 Task: For heading Arial black with underline.  font size for heading18,  'Change the font style of data to'Calibri.  and font size to 9,  Change the alignment of both headline & data to Align center.  In the sheet  EvaluationQuarterlySales_Report_2022
Action: Mouse moved to (142, 112)
Screenshot: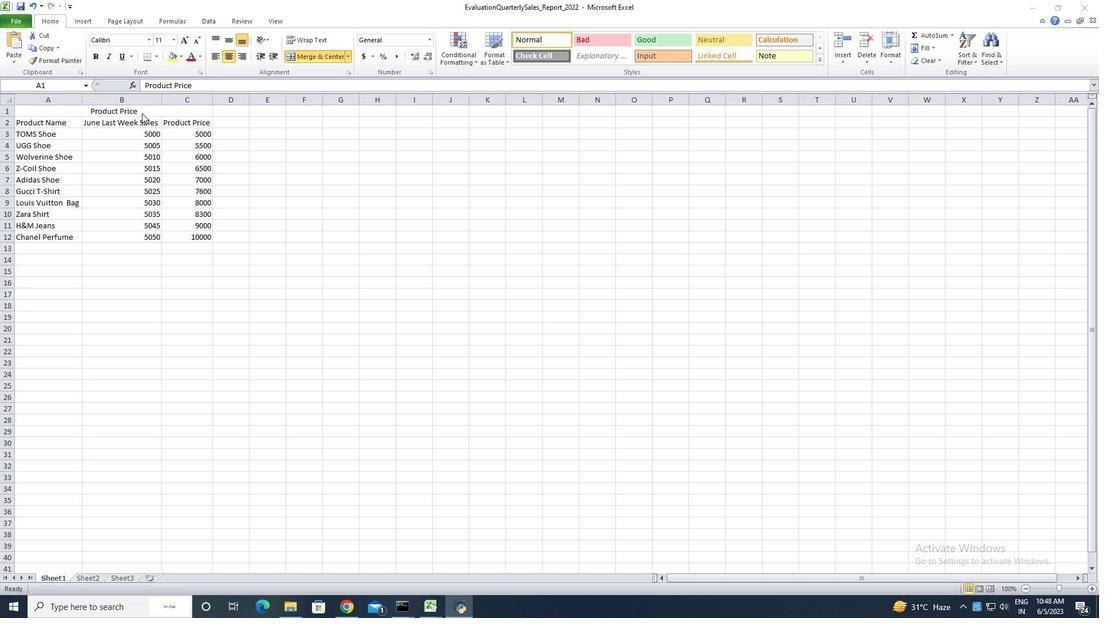
Action: Mouse pressed left at (142, 112)
Screenshot: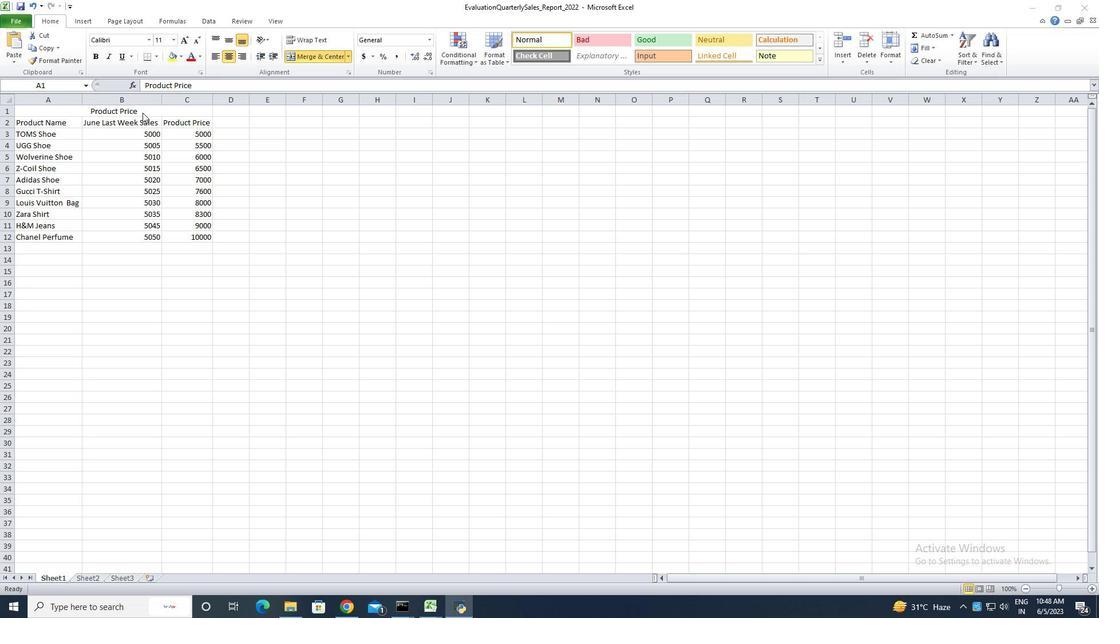 
Action: Mouse moved to (147, 39)
Screenshot: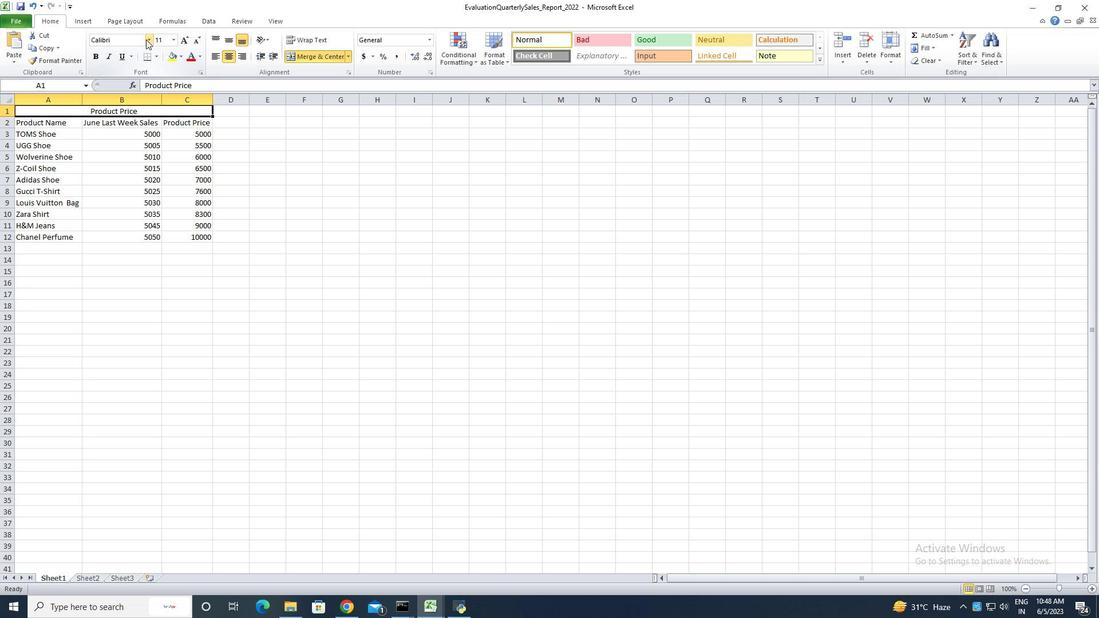 
Action: Mouse pressed left at (147, 39)
Screenshot: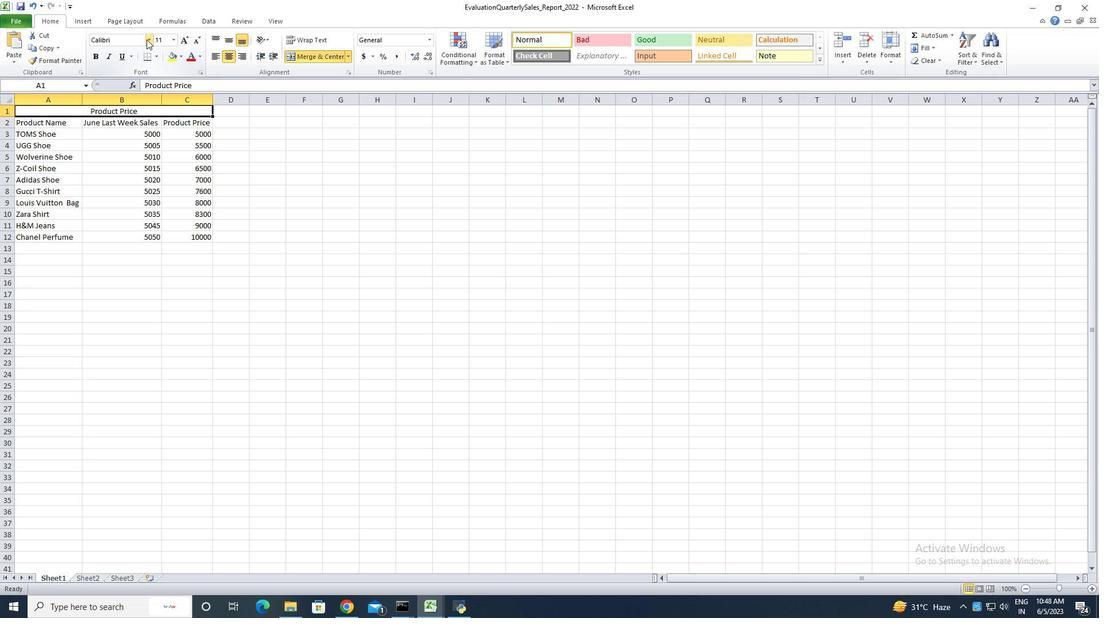 
Action: Mouse moved to (139, 147)
Screenshot: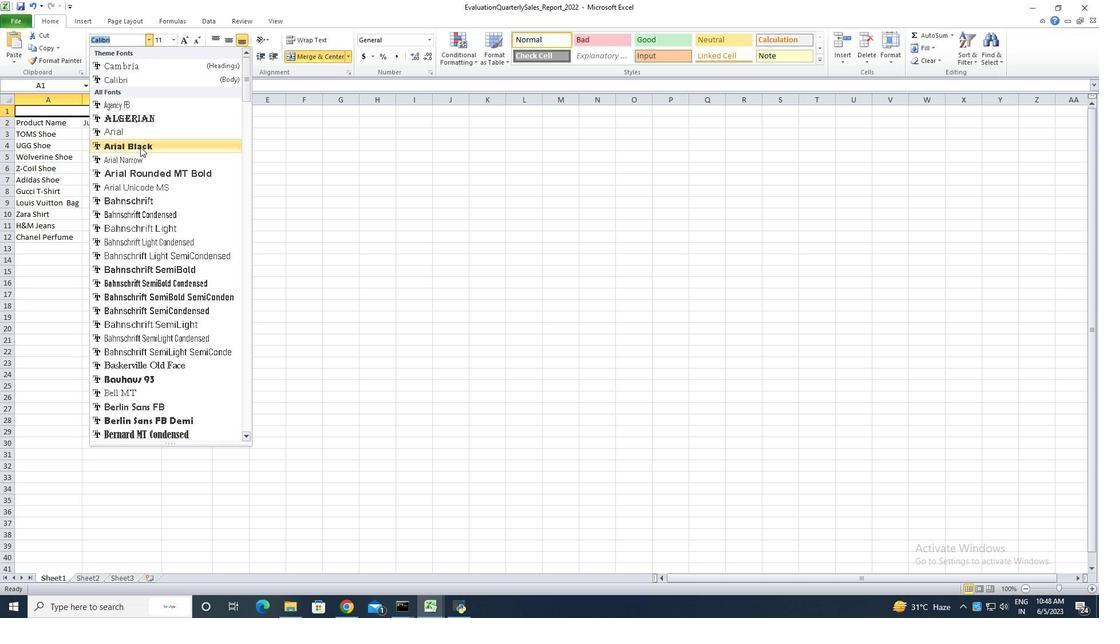 
Action: Mouse pressed left at (139, 147)
Screenshot: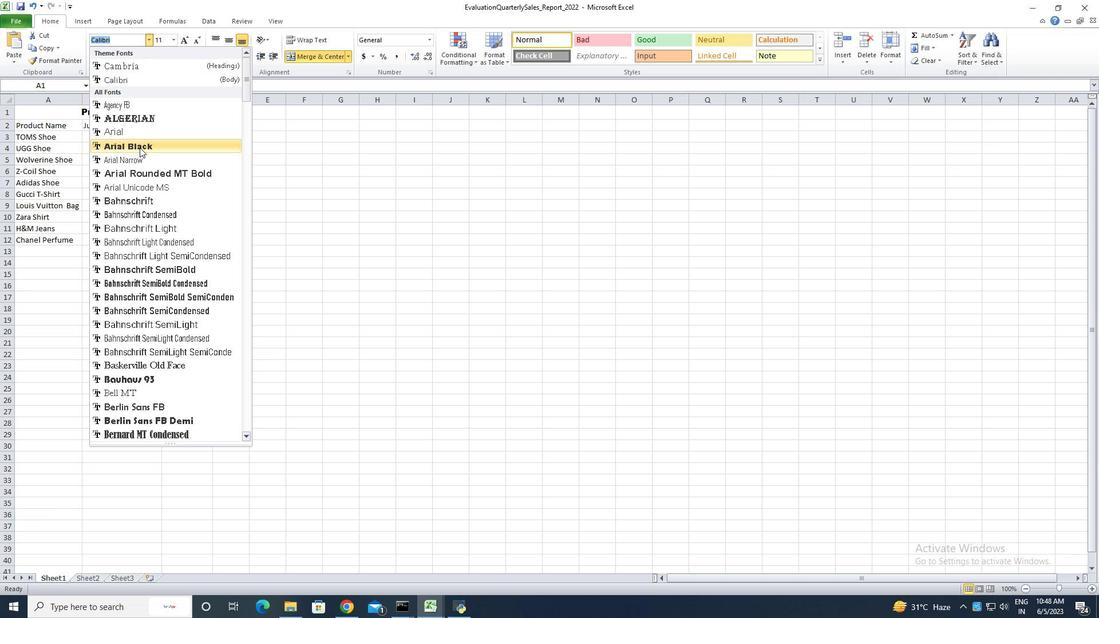 
Action: Mouse moved to (130, 55)
Screenshot: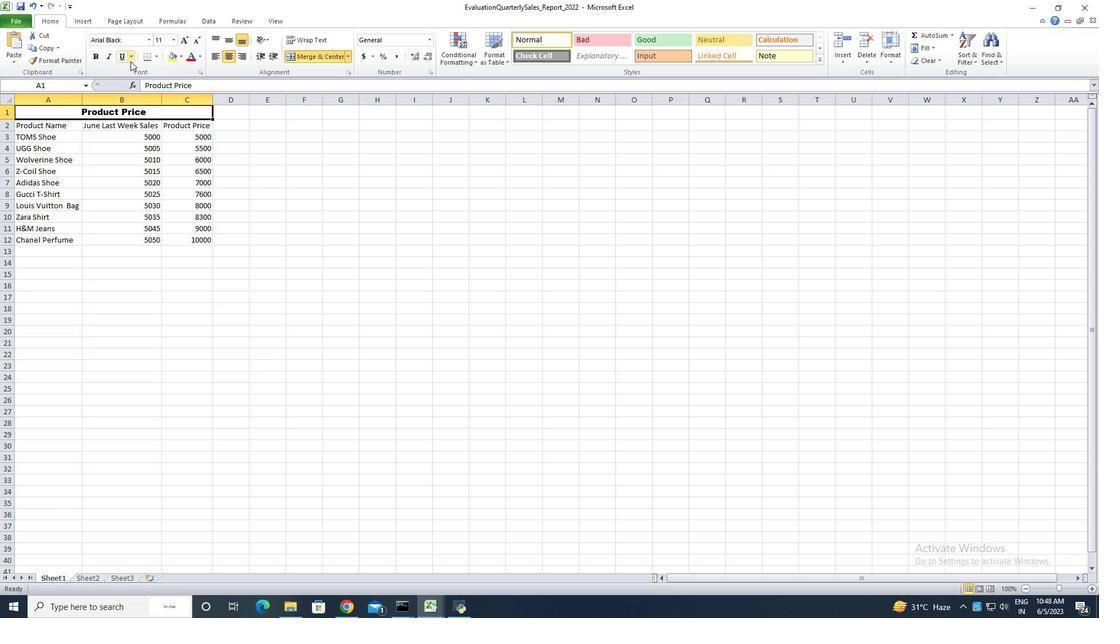 
Action: Mouse pressed left at (130, 55)
Screenshot: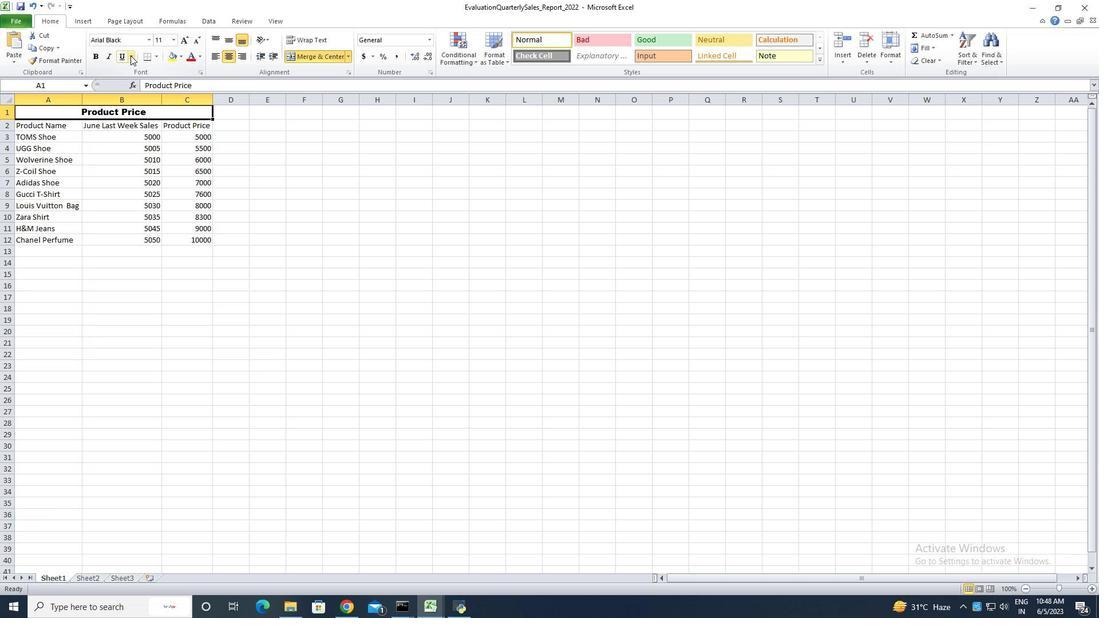 
Action: Mouse moved to (143, 67)
Screenshot: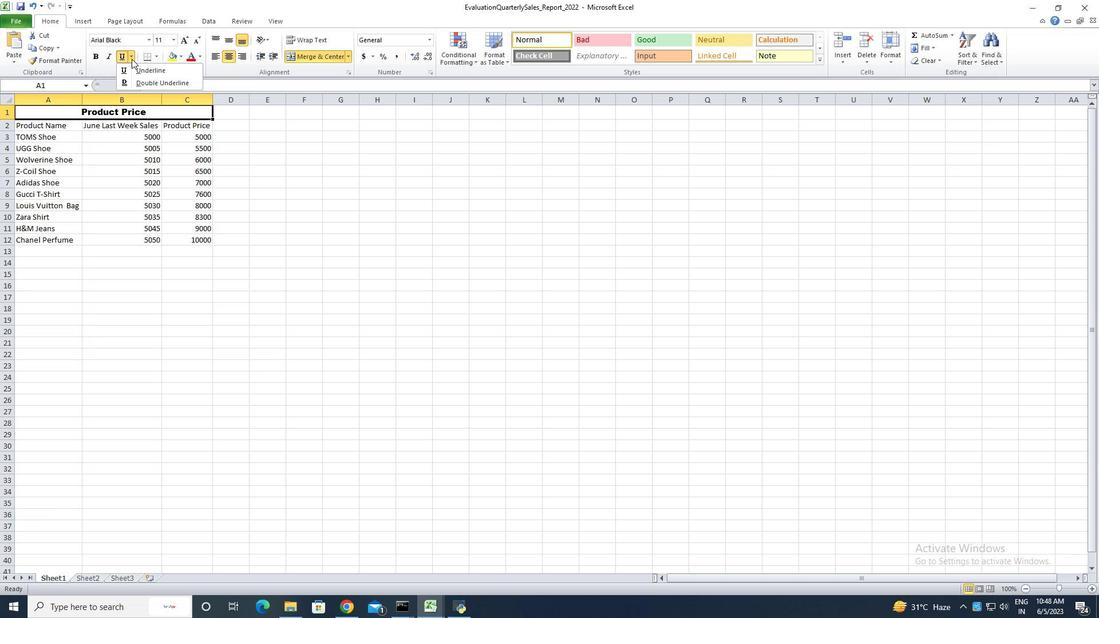 
Action: Mouse pressed left at (143, 67)
Screenshot: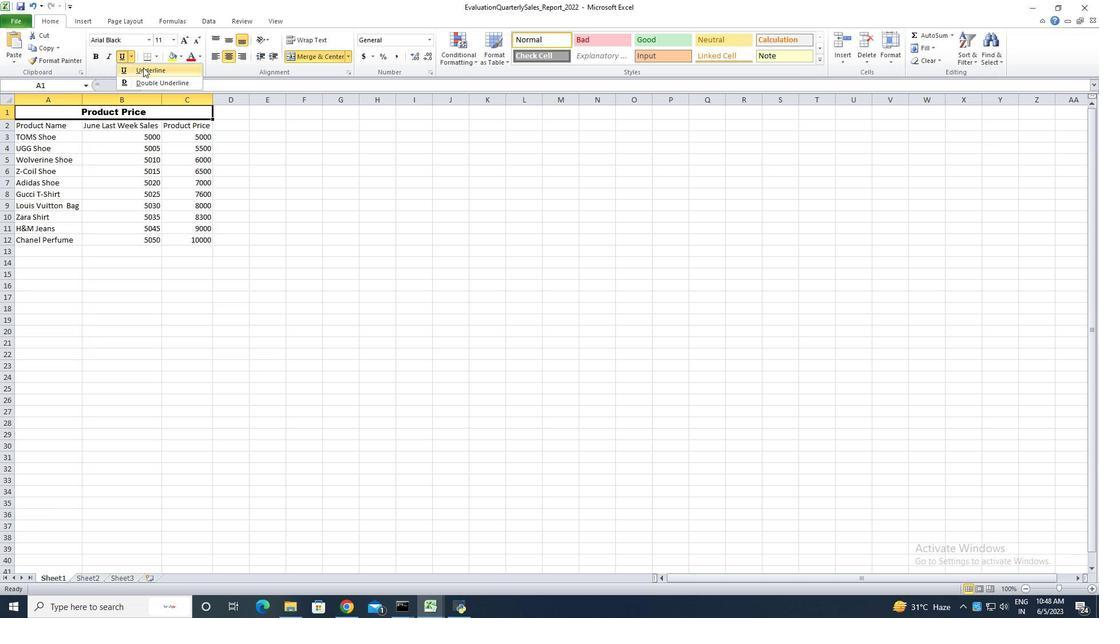 
Action: Mouse moved to (186, 35)
Screenshot: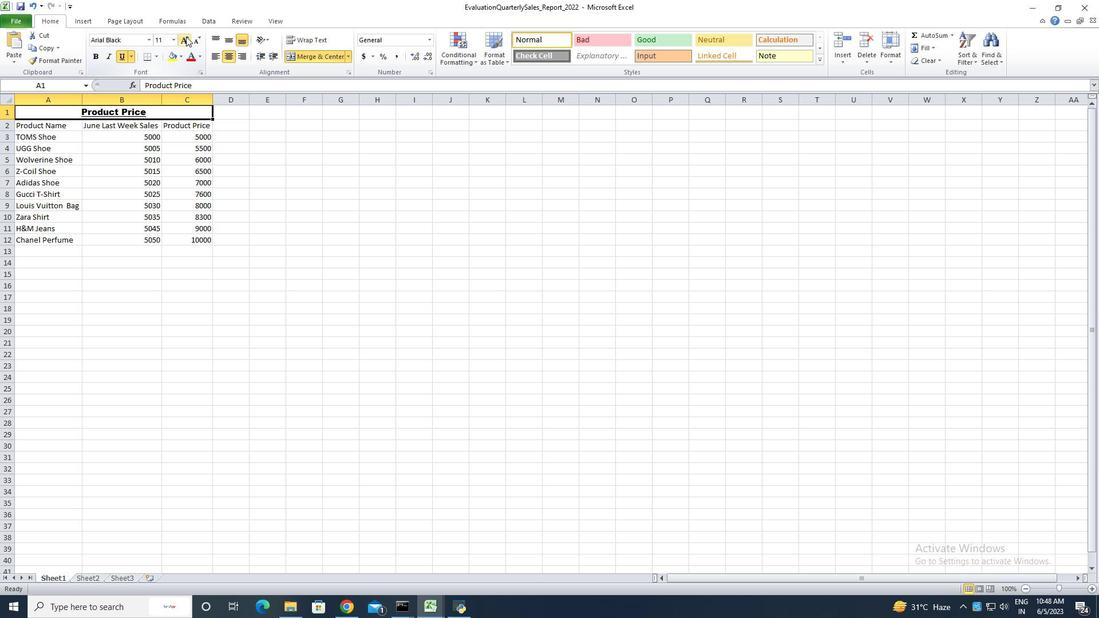
Action: Mouse pressed left at (186, 35)
Screenshot: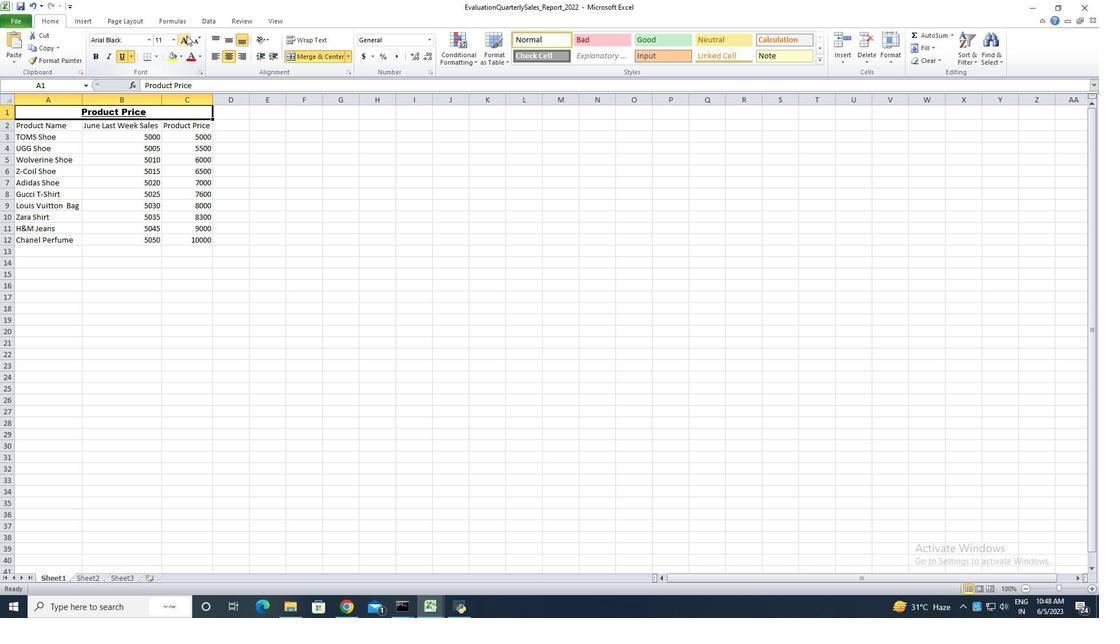 
Action: Mouse pressed left at (186, 35)
Screenshot: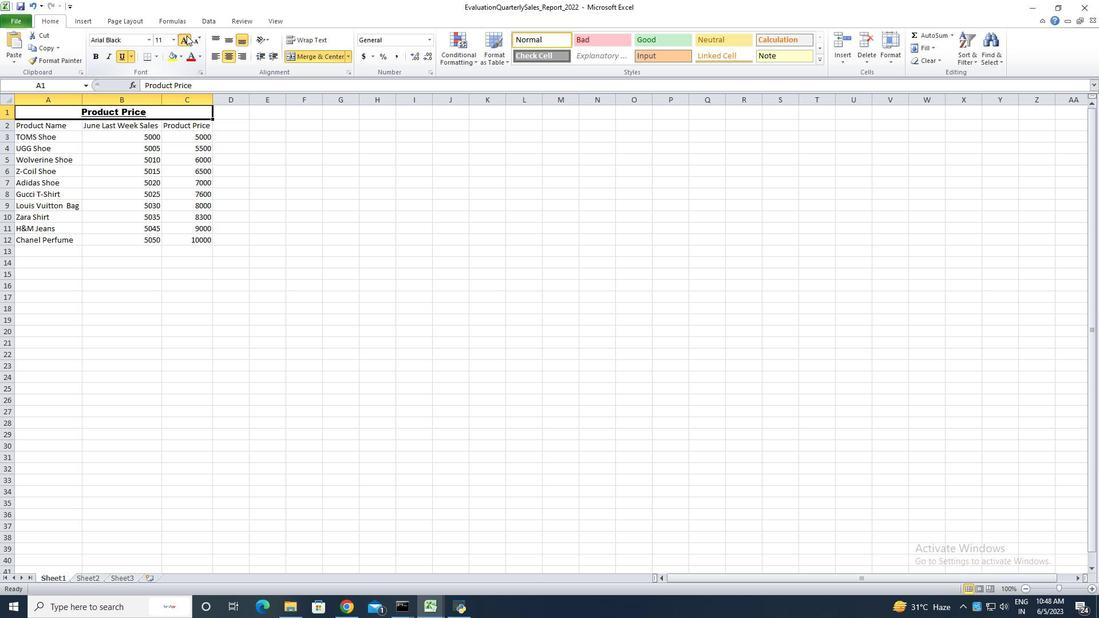 
Action: Mouse pressed left at (186, 35)
Screenshot: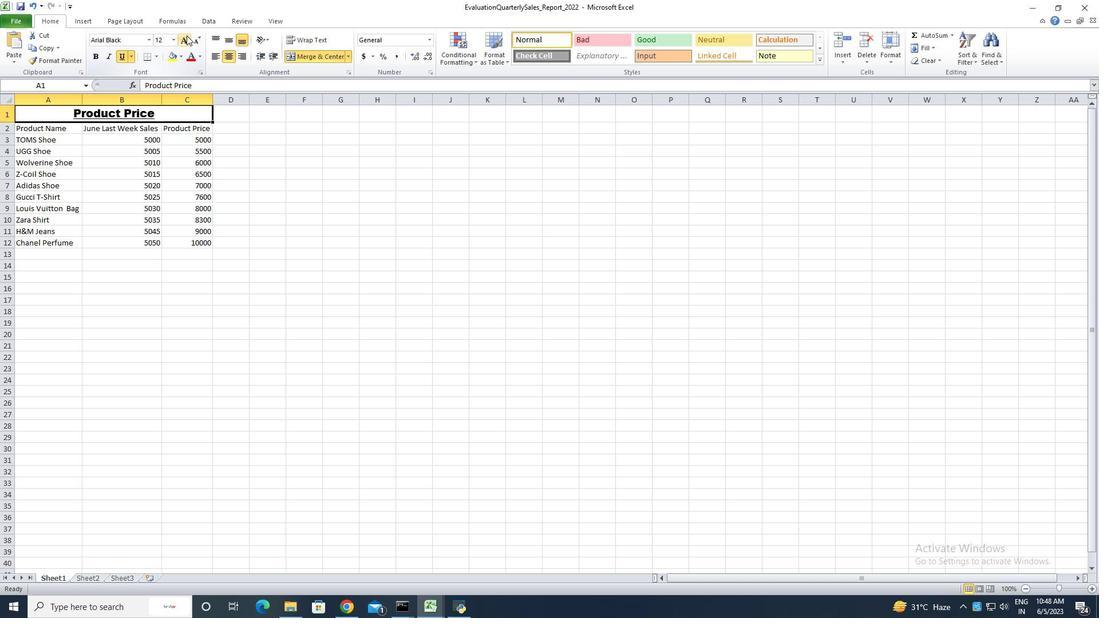 
Action: Mouse pressed left at (186, 35)
Screenshot: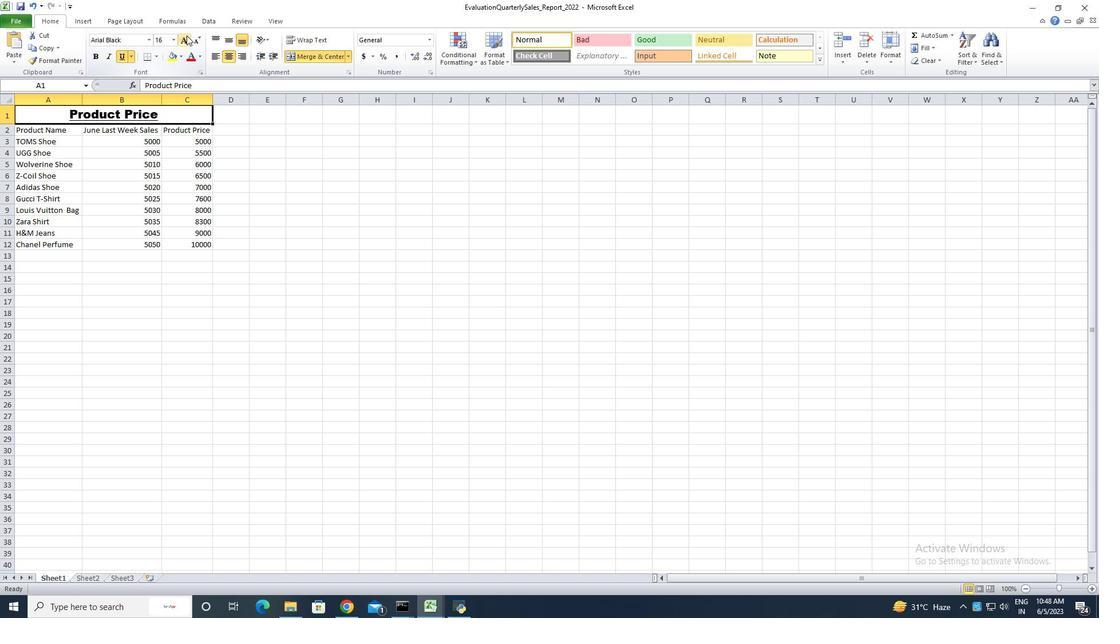 
Action: Mouse moved to (40, 130)
Screenshot: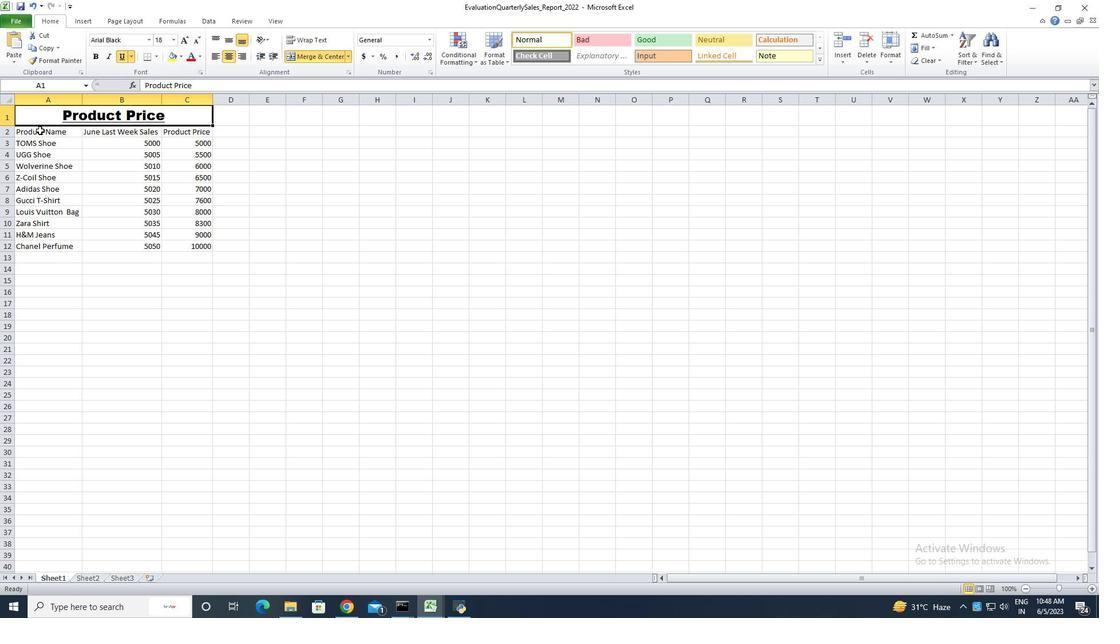
Action: Mouse pressed left at (40, 130)
Screenshot: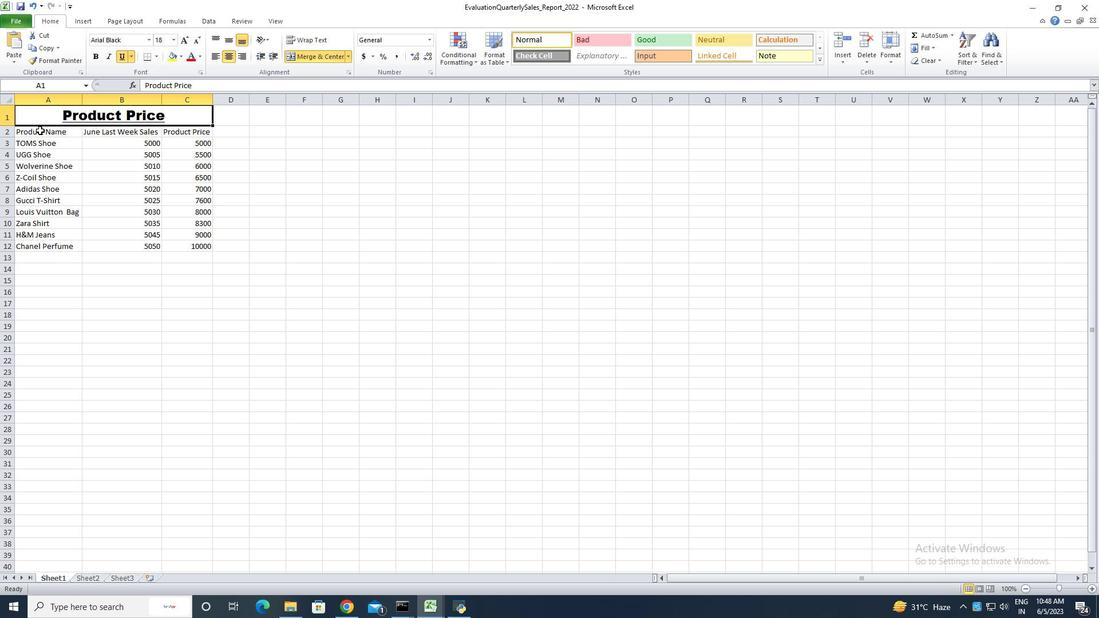 
Action: Mouse moved to (150, 41)
Screenshot: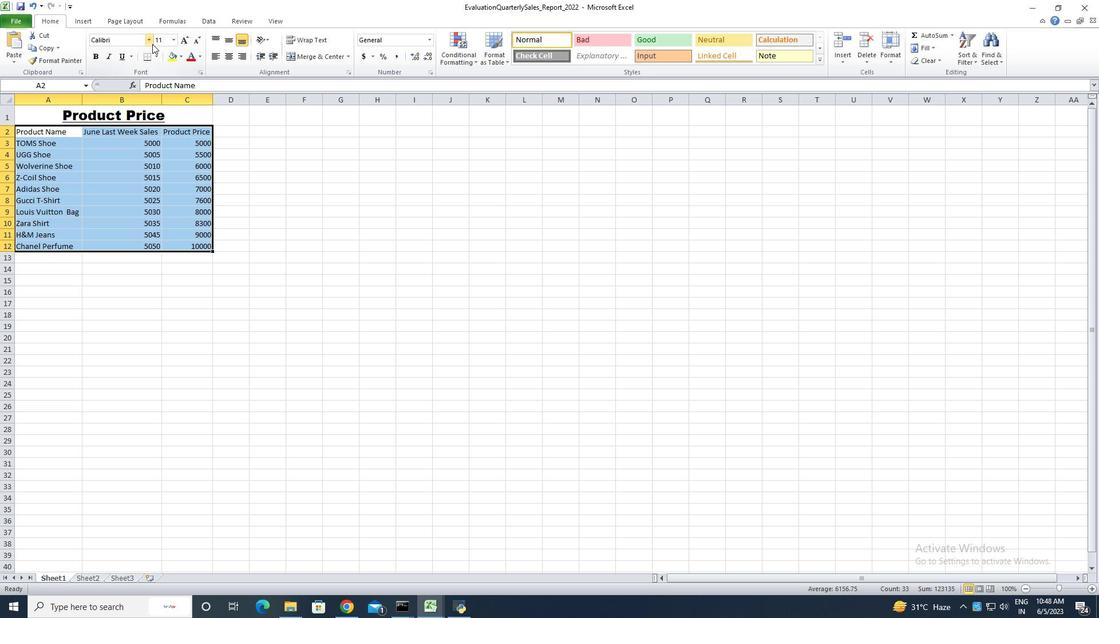 
Action: Mouse pressed left at (150, 41)
Screenshot: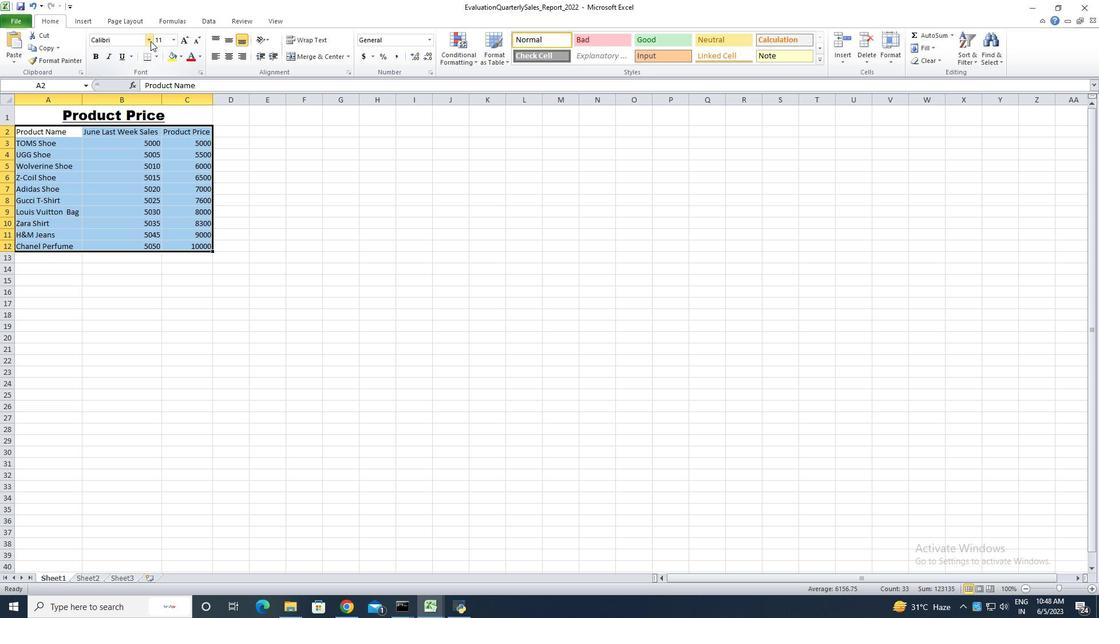 
Action: Mouse moved to (141, 81)
Screenshot: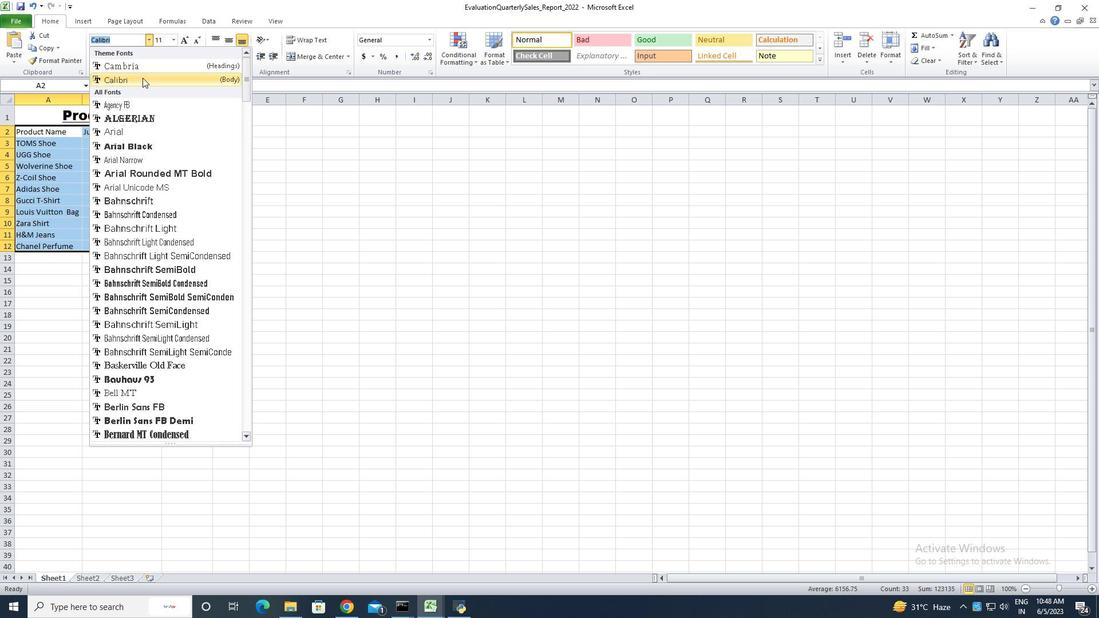 
Action: Mouse pressed left at (141, 81)
Screenshot: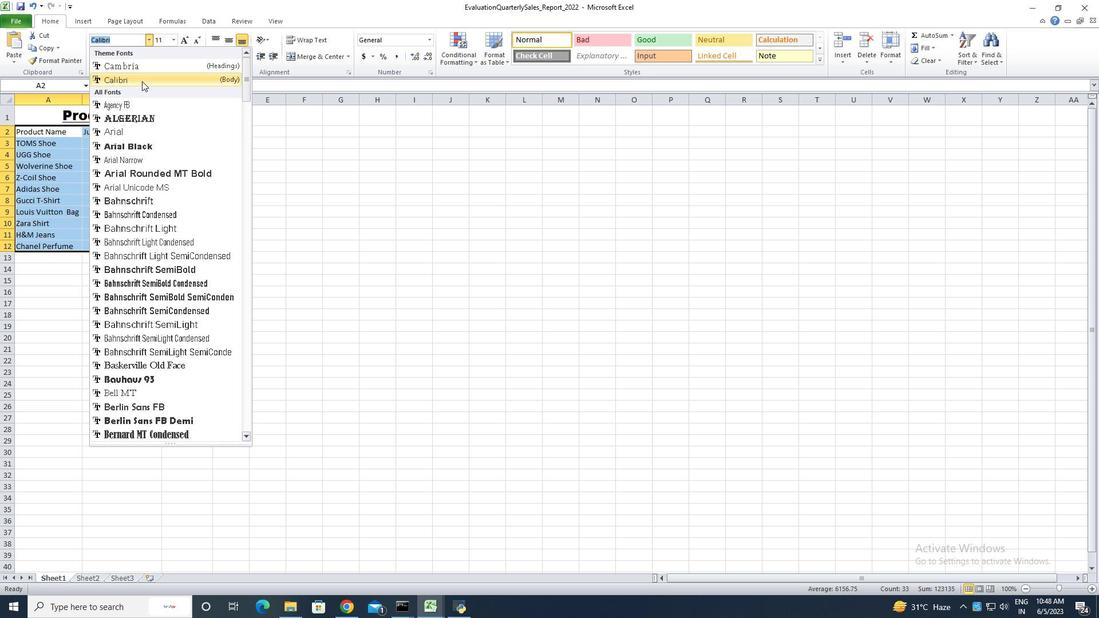 
Action: Mouse moved to (196, 40)
Screenshot: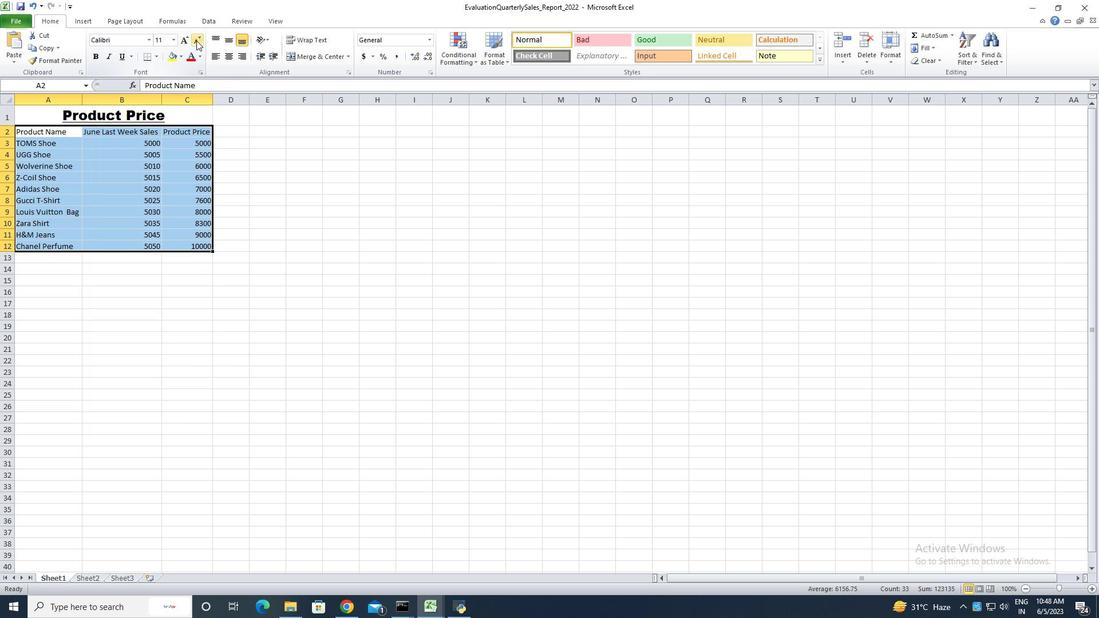
Action: Mouse pressed left at (196, 40)
Screenshot: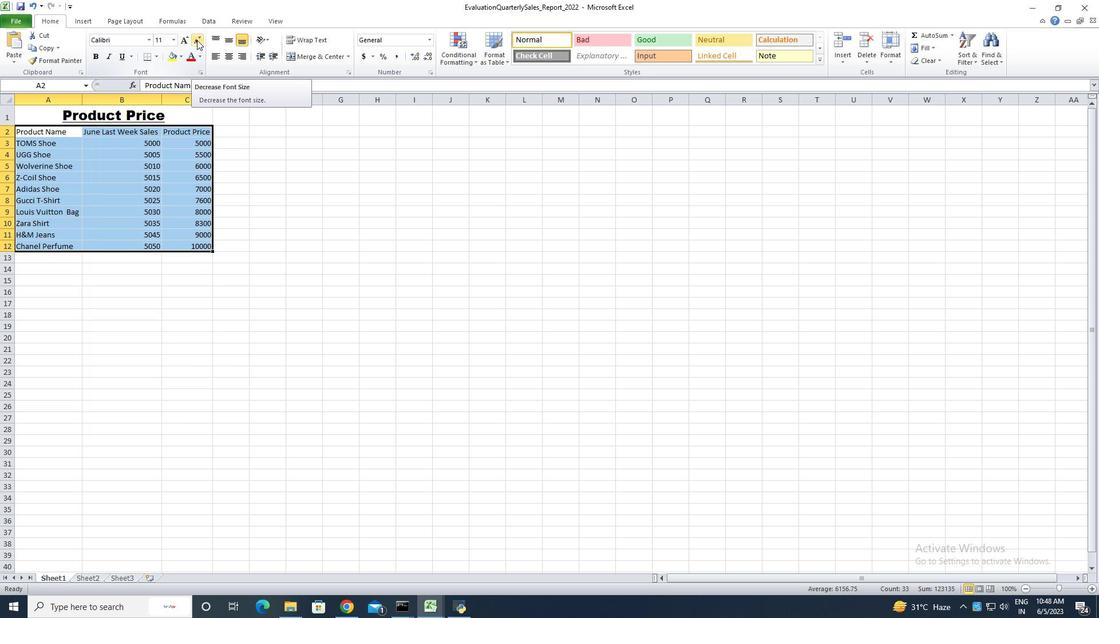 
Action: Mouse pressed left at (196, 40)
Screenshot: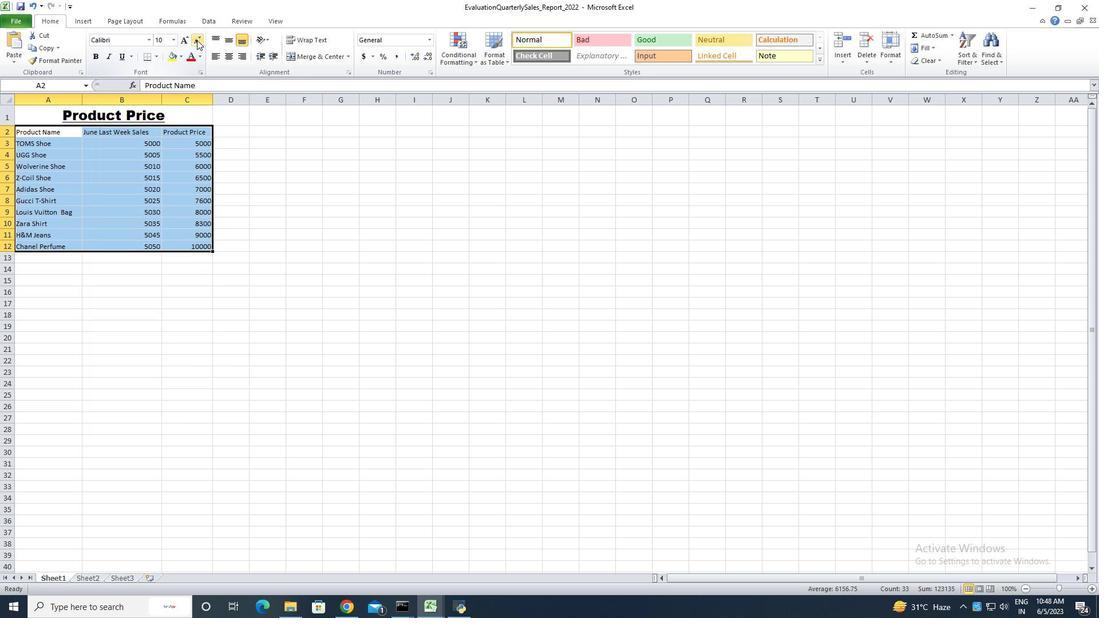 
Action: Mouse moved to (243, 288)
Screenshot: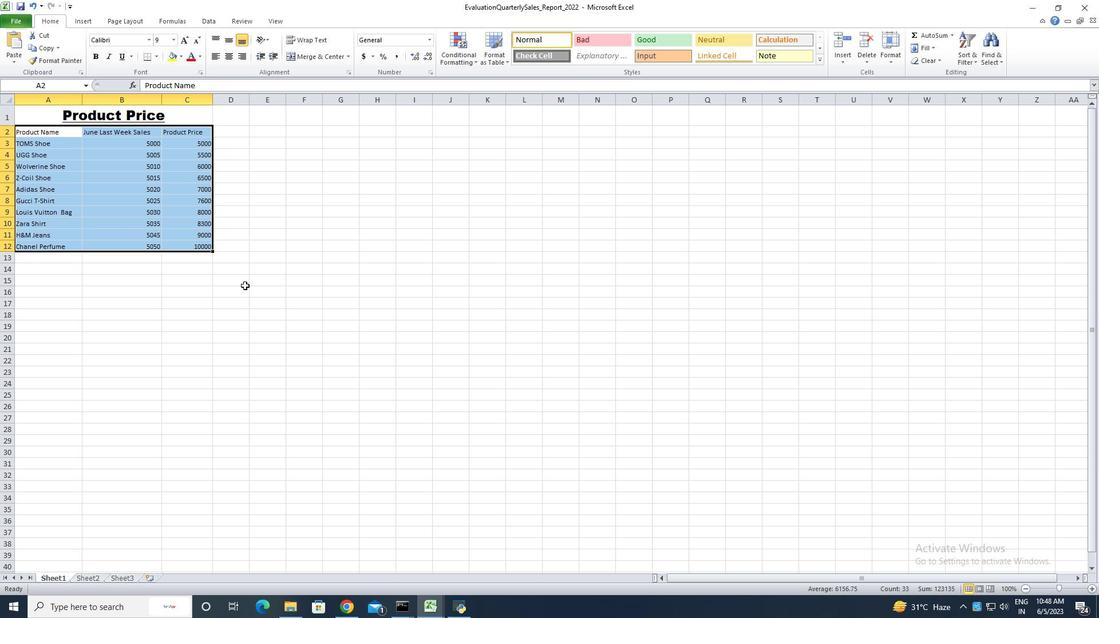 
Action: Mouse pressed left at (243, 288)
Screenshot: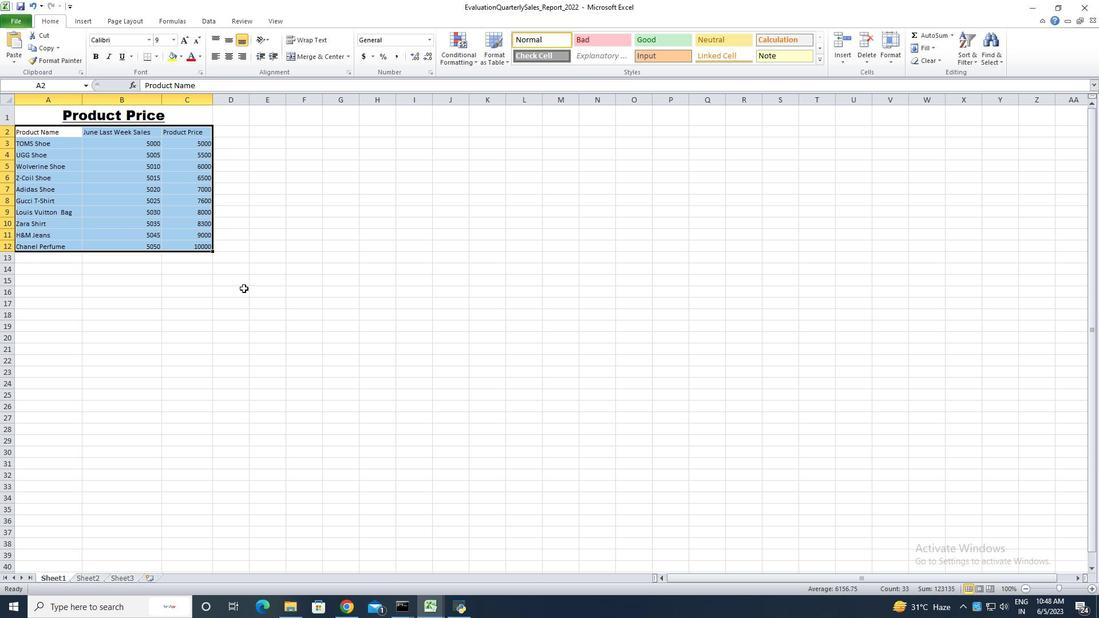 
Action: Mouse moved to (40, 117)
Screenshot: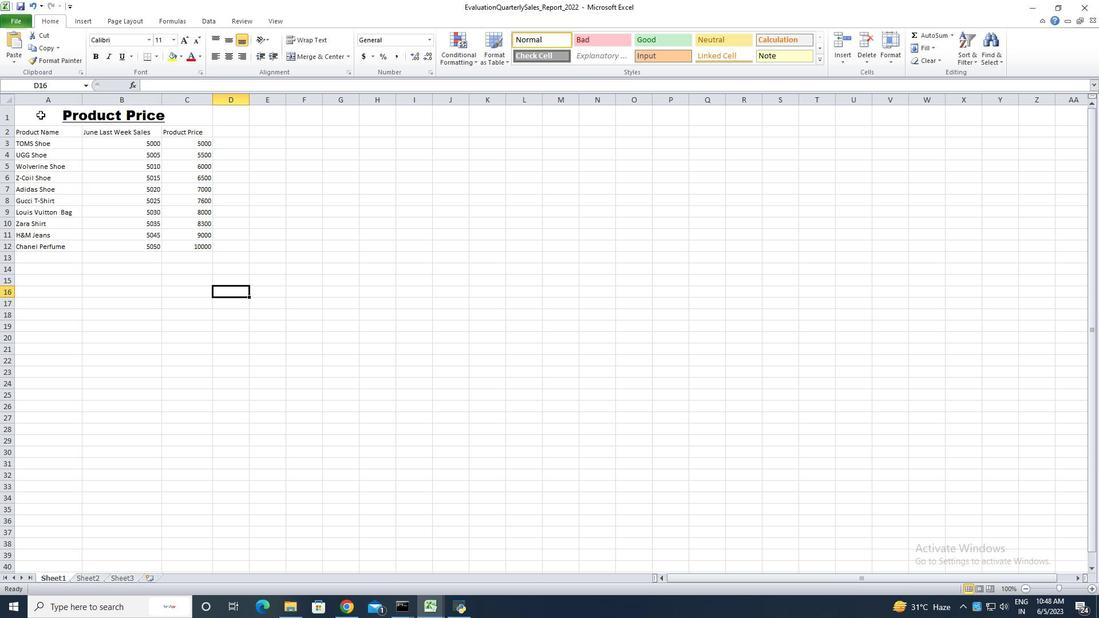 
Action: Mouse pressed left at (40, 117)
Screenshot: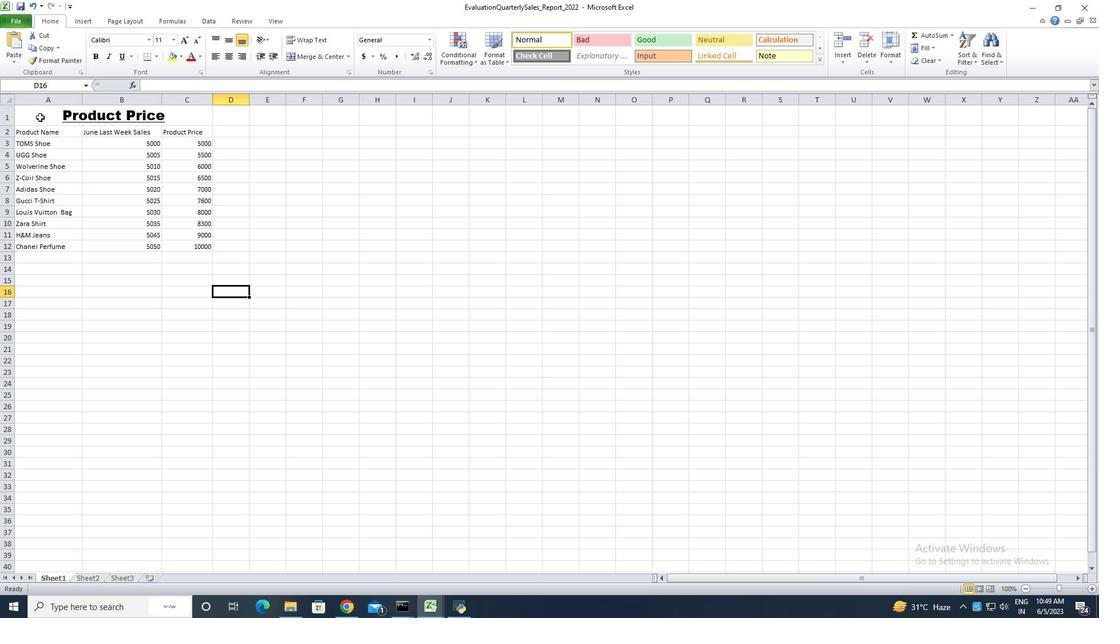 
Action: Mouse moved to (227, 57)
Screenshot: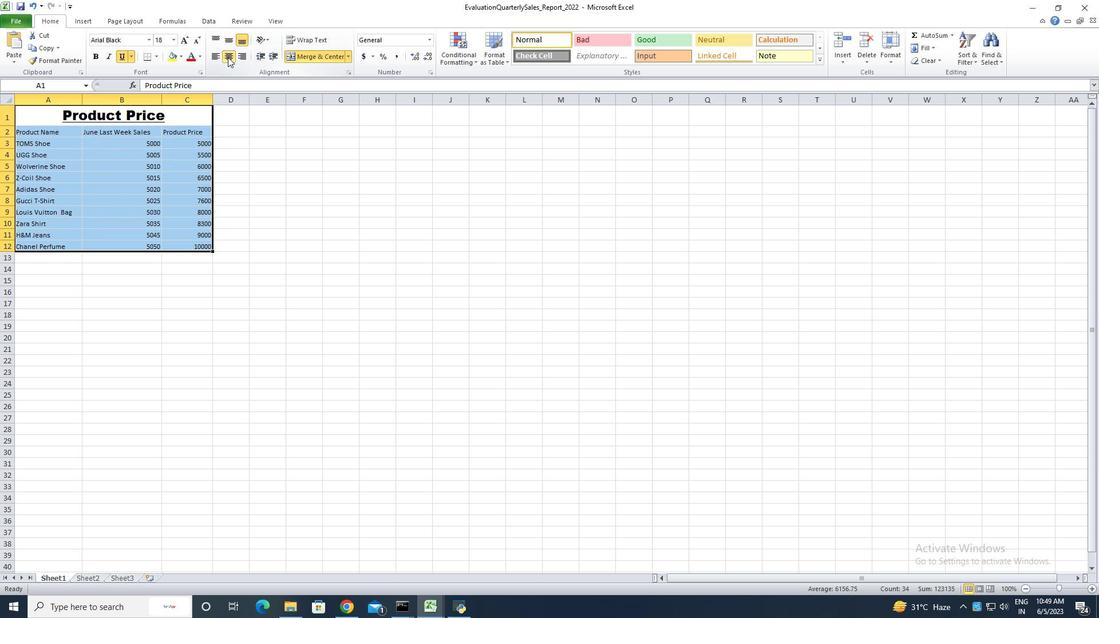 
Action: Mouse pressed left at (227, 57)
Screenshot: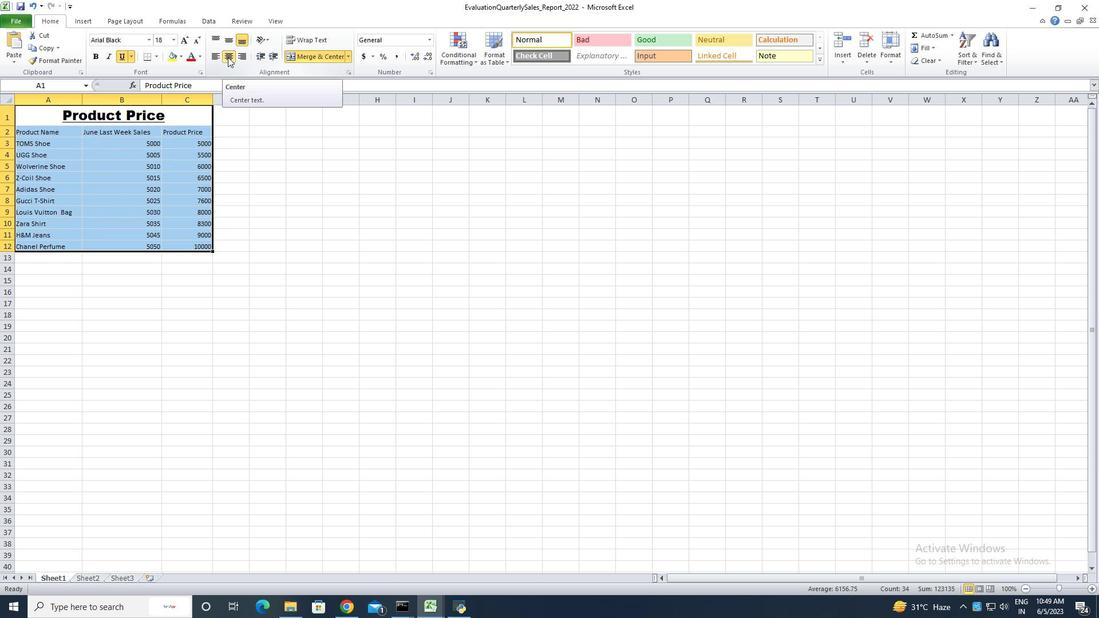 
Action: Mouse pressed left at (227, 57)
Screenshot: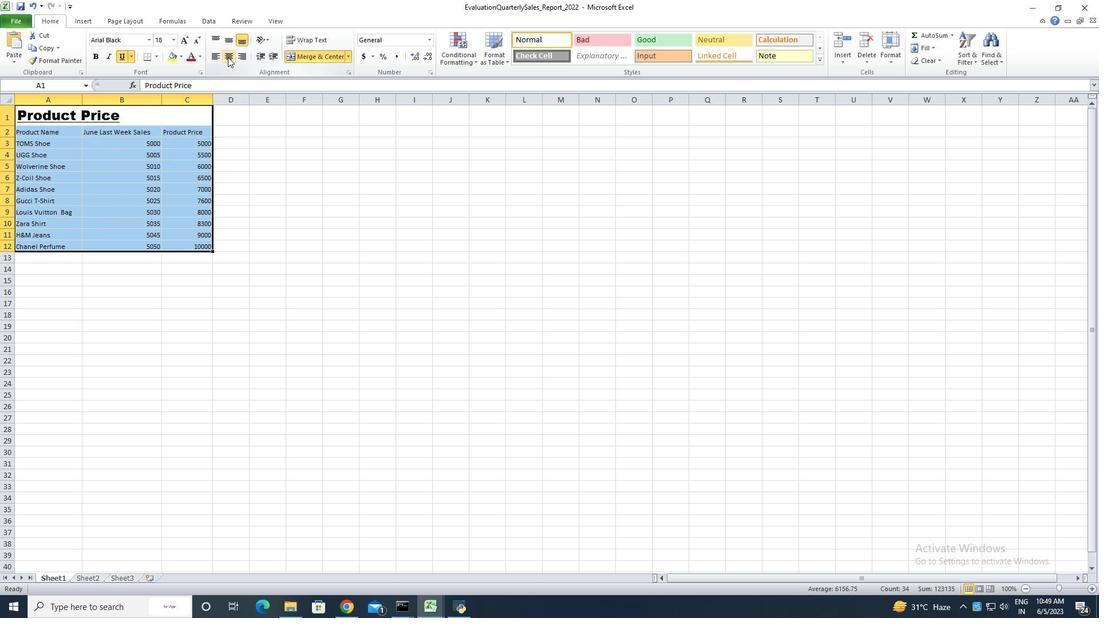 
Action: Mouse moved to (240, 261)
Screenshot: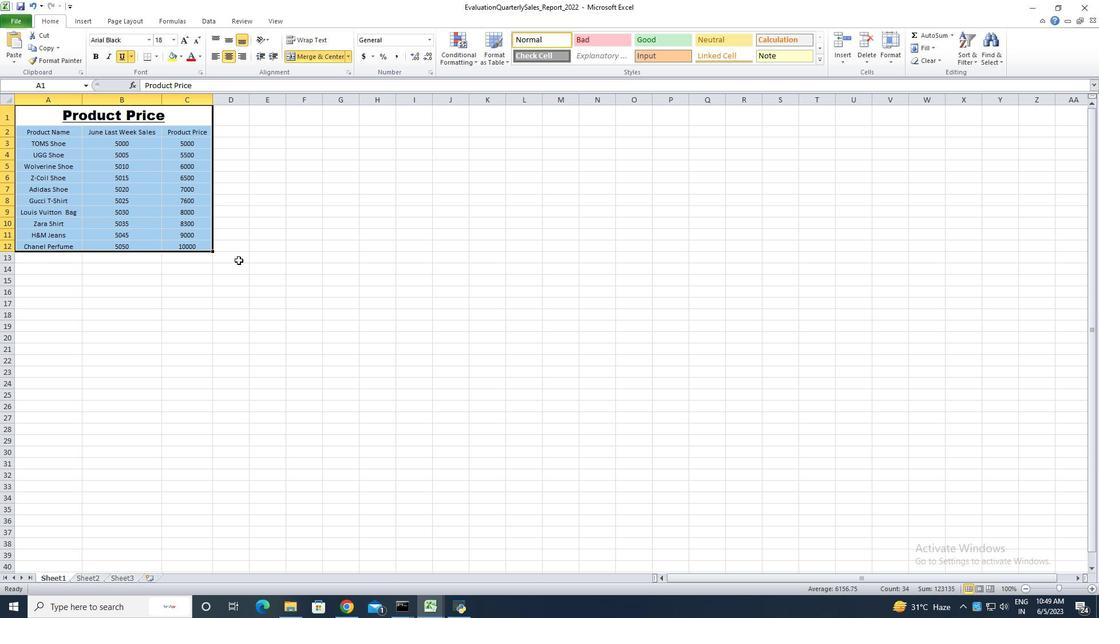 
Action: Mouse pressed left at (240, 261)
Screenshot: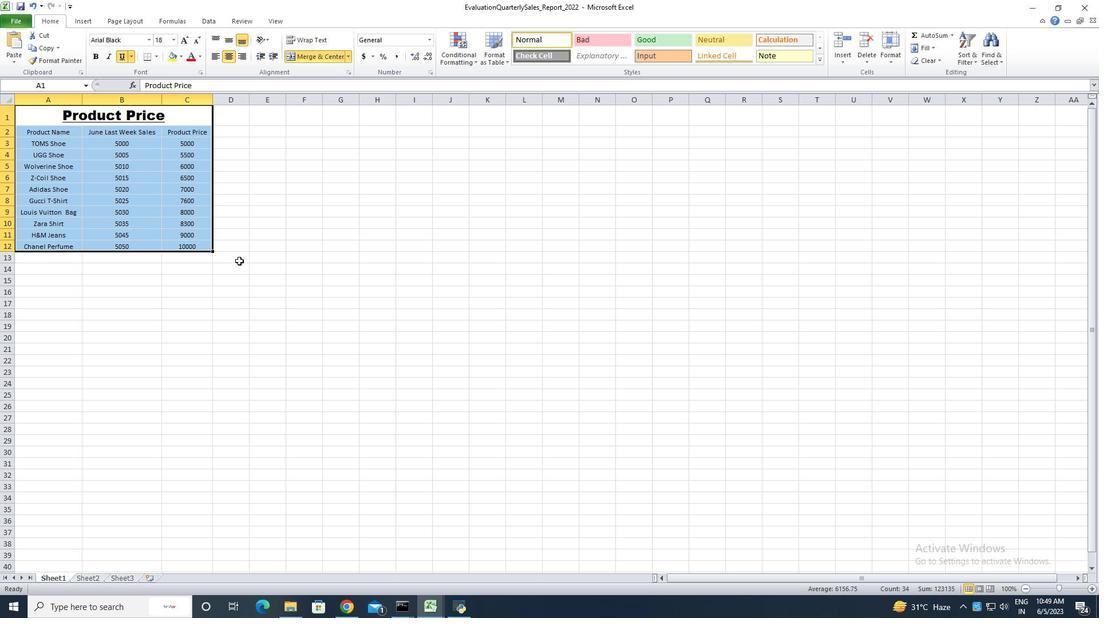 
Action: Key pressed ctrl+S<'\x13'><'\x13'><'\x13'><'\x13'>
Screenshot: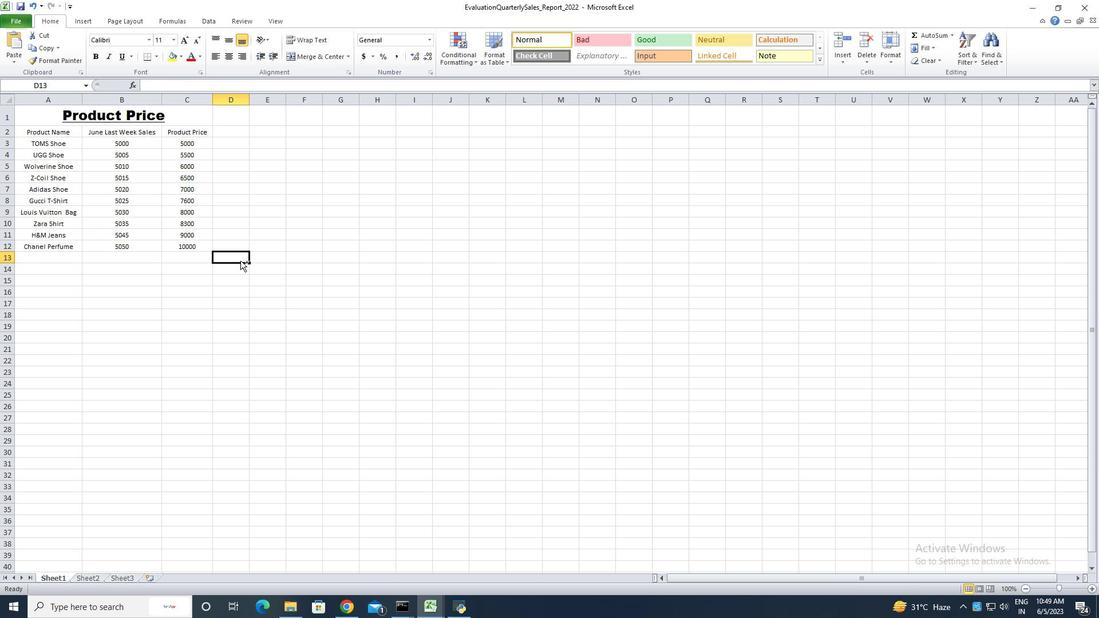 
